 Task: Apply Chrmomatic Lower Third on Current Theme
Action: Mouse pressed left at (99, 269)
Screenshot: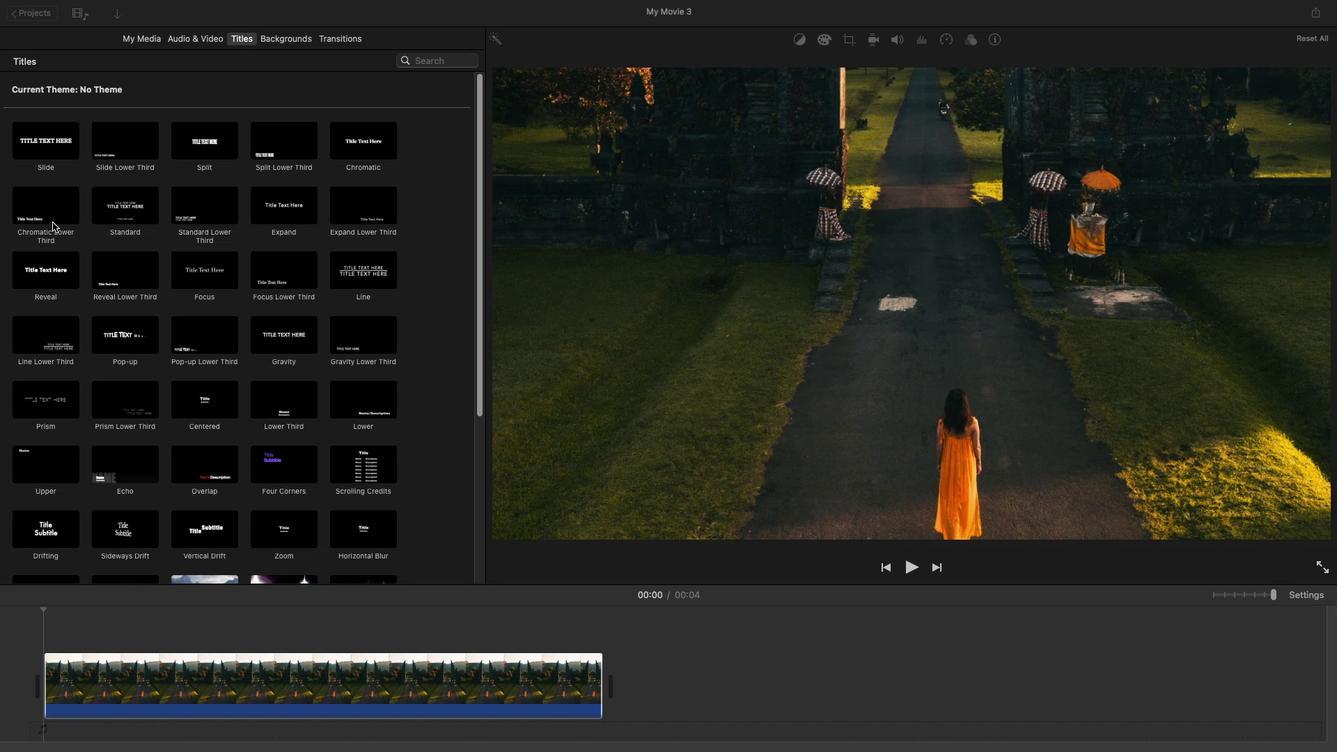 
Action: Mouse pressed left at (99, 269)
Screenshot: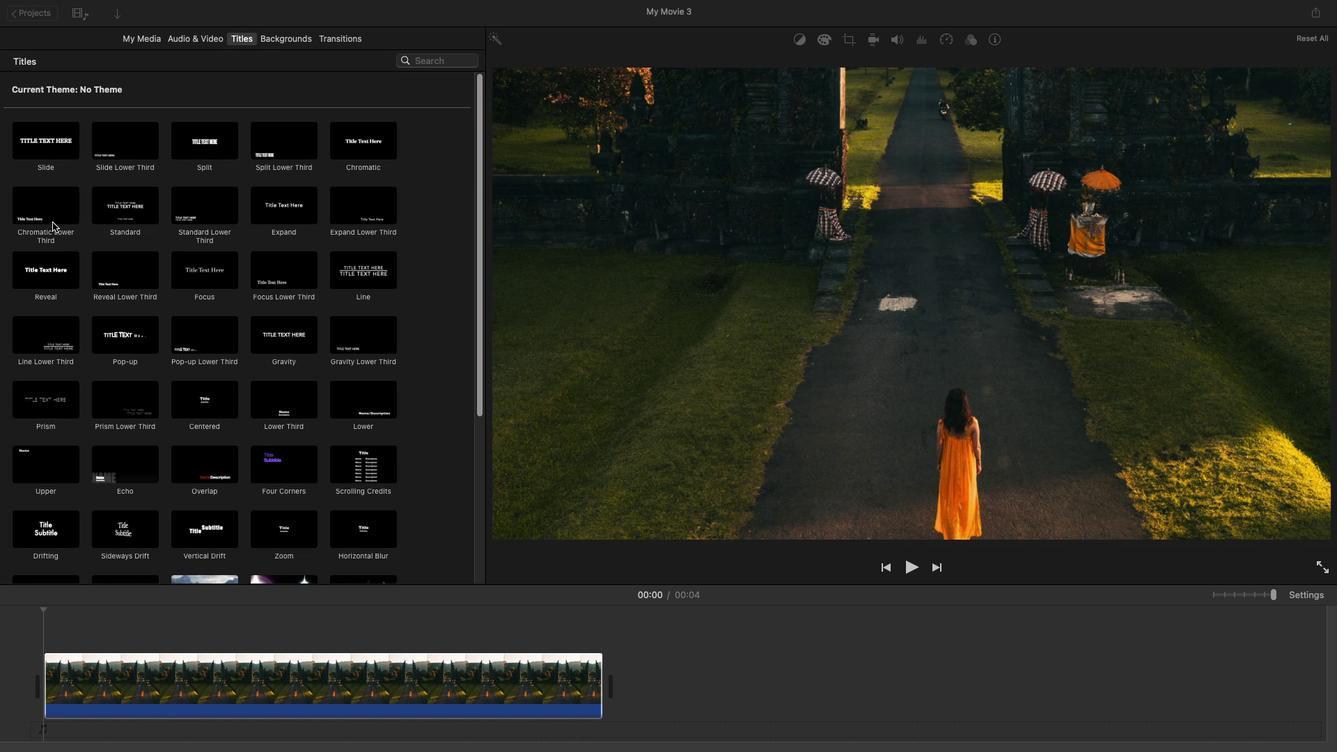 
Action: Mouse moved to (100, 268)
Screenshot: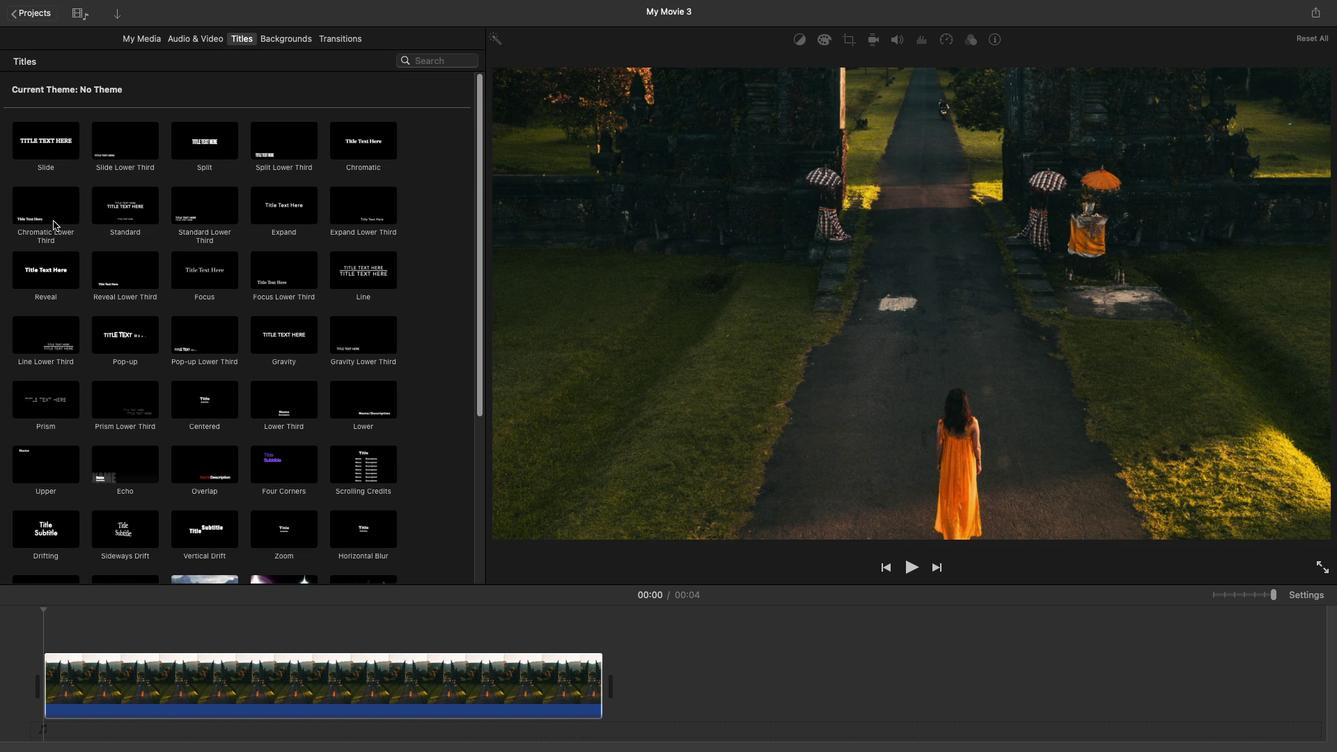 
Action: Mouse pressed left at (100, 268)
Screenshot: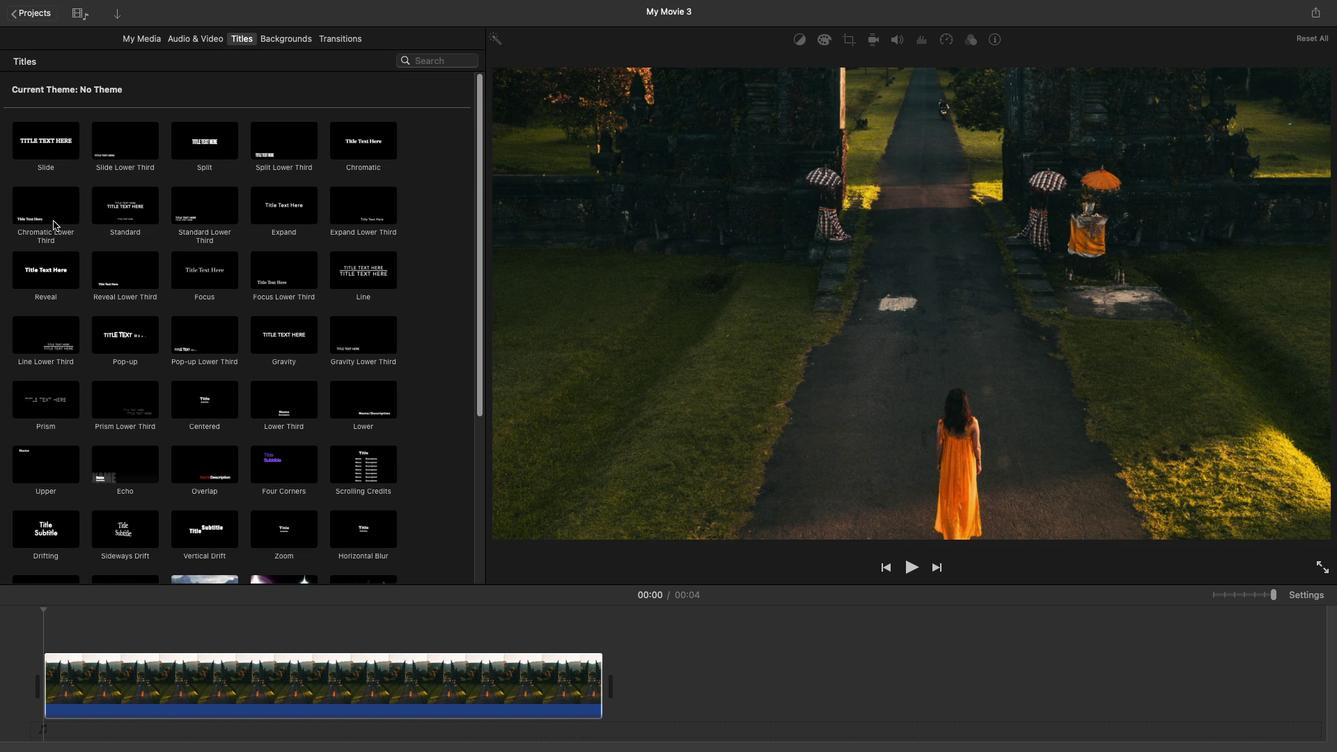 
Action: Mouse pressed left at (100, 268)
Screenshot: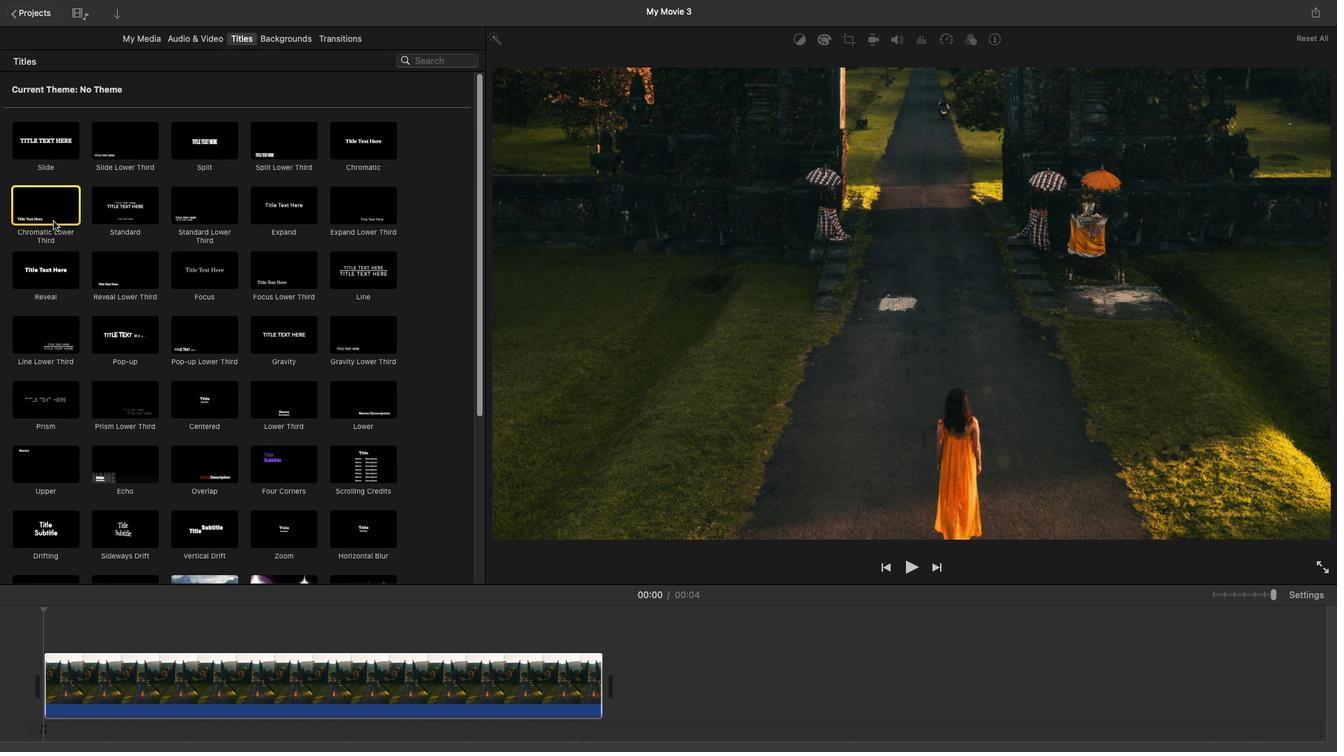 
Action: Mouse moved to (845, 659)
Screenshot: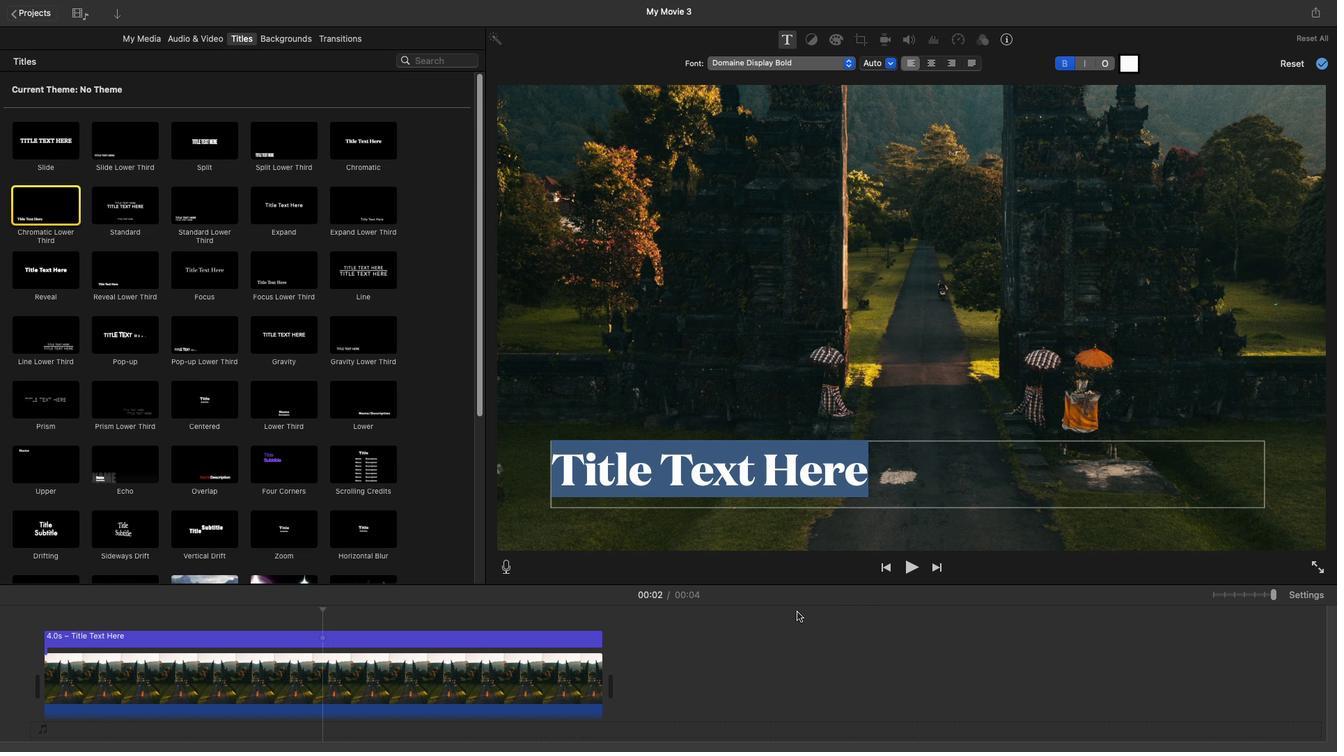 
